 Task: Use the formula "CHAR" in spreadsheet "Project protfolio".
Action: Mouse moved to (616, 92)
Screenshot: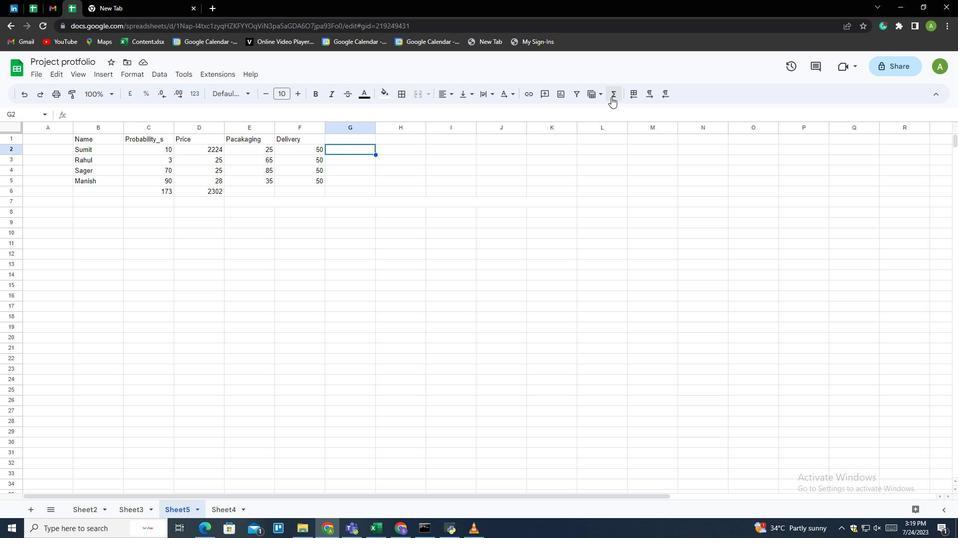 
Action: Mouse pressed left at (616, 92)
Screenshot: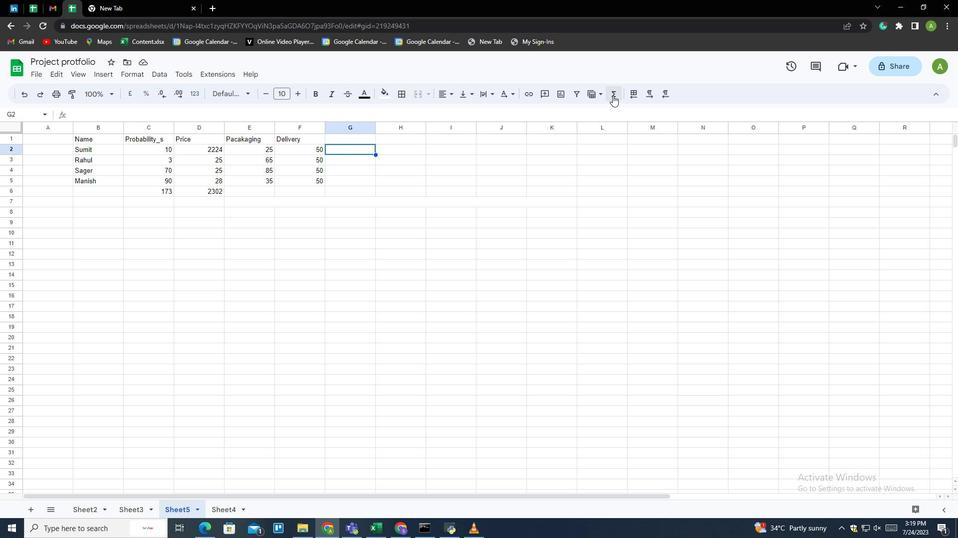 
Action: Mouse moved to (639, 201)
Screenshot: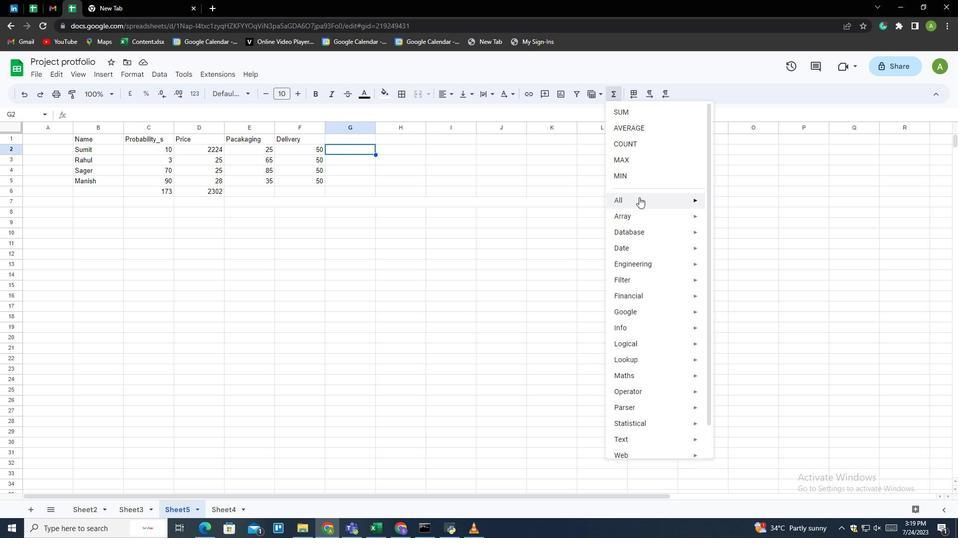 
Action: Mouse pressed left at (639, 201)
Screenshot: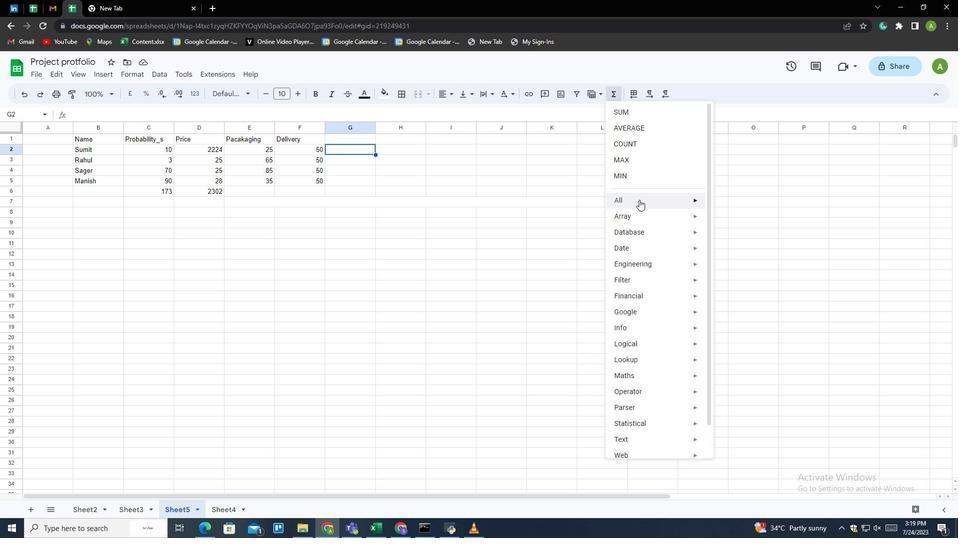 
Action: Mouse moved to (725, 287)
Screenshot: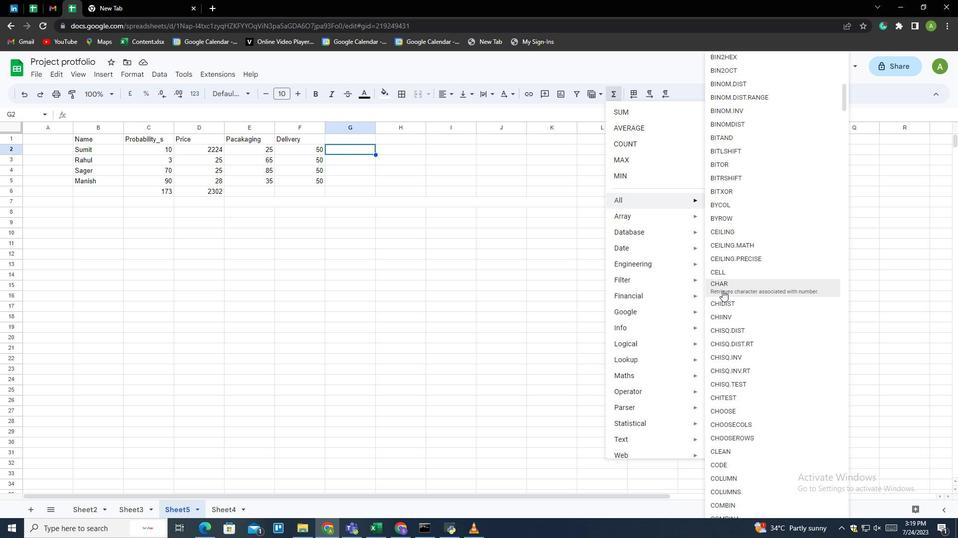 
Action: Mouse pressed left at (725, 287)
Screenshot: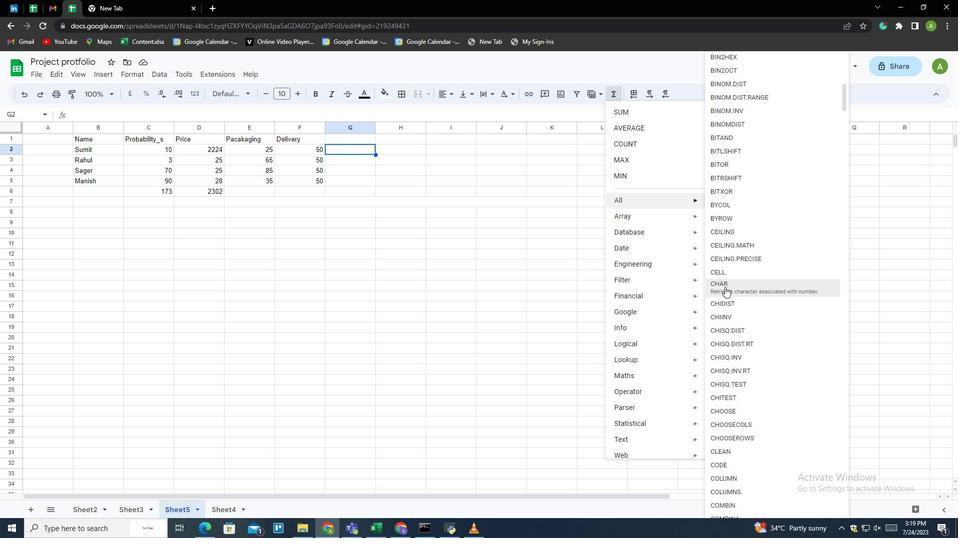 
Action: Mouse moved to (266, 181)
Screenshot: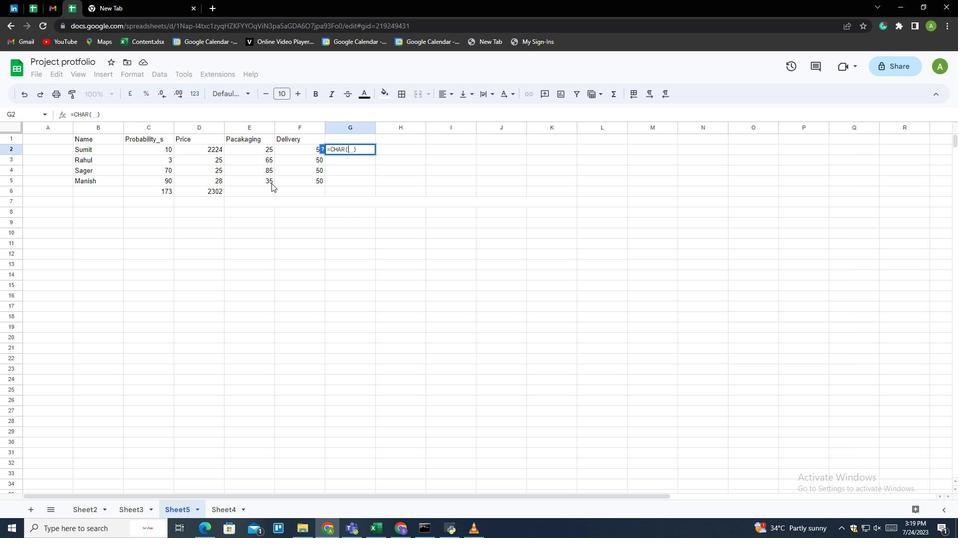 
Action: Mouse pressed left at (266, 181)
Screenshot: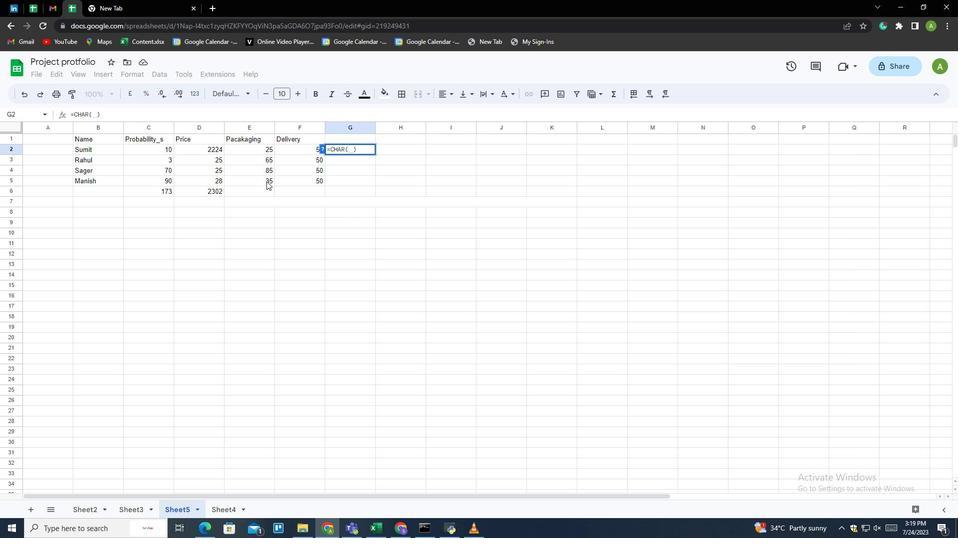 
Action: Mouse moved to (409, 186)
Screenshot: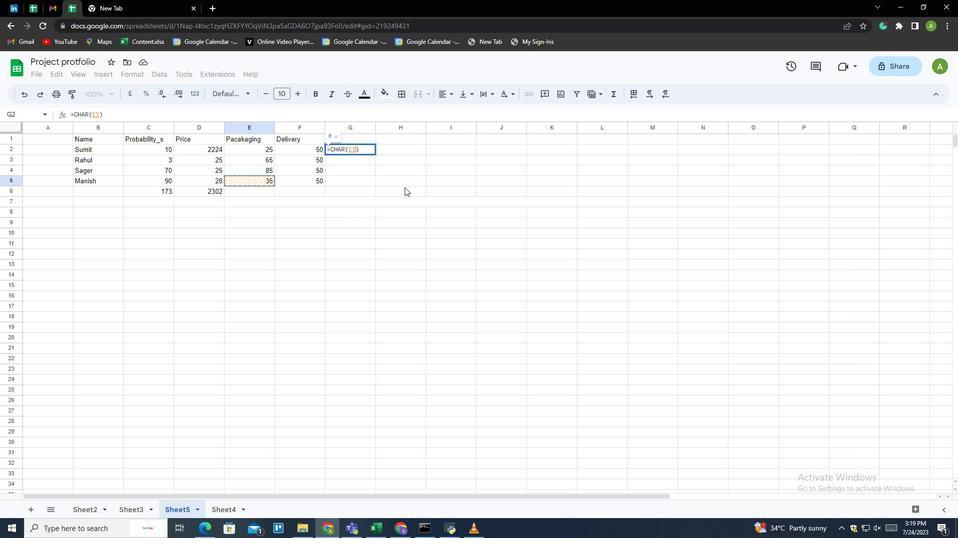 
Action: Key pressed <Key.enter>
Screenshot: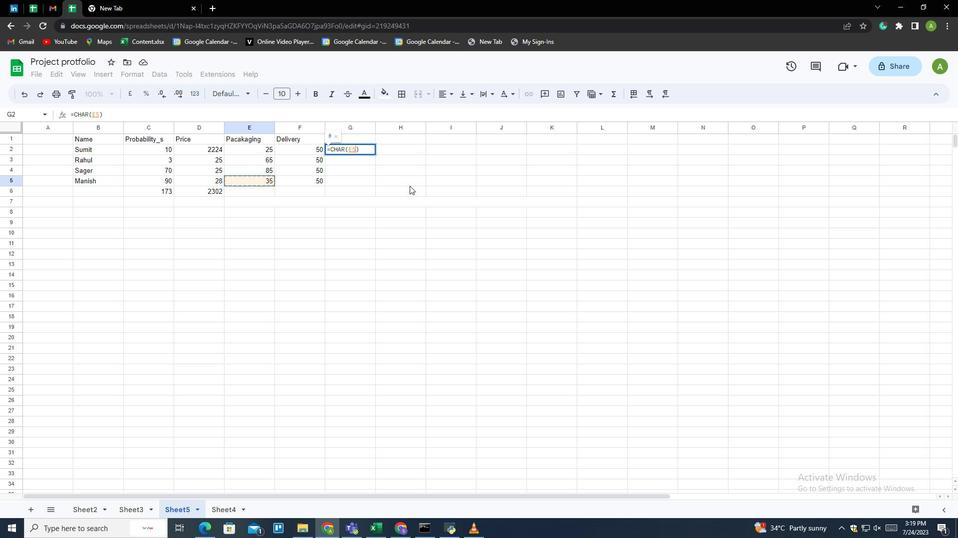 
